 Task: Find the word "myself".
Action: Mouse pressed left at (67, 65)
Screenshot: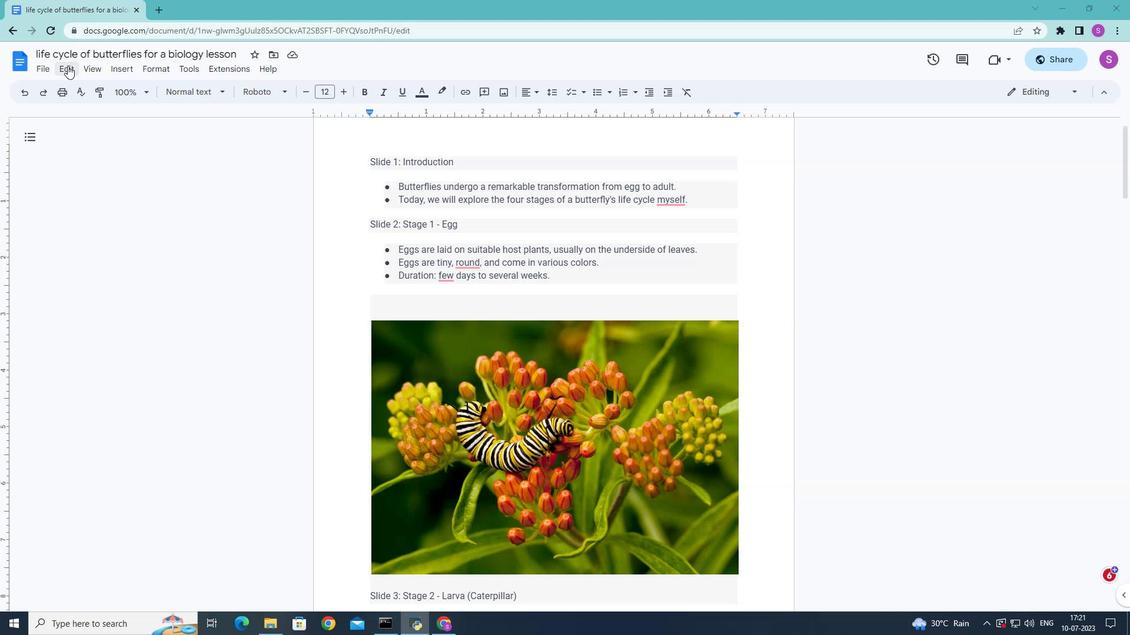 
Action: Mouse moved to (120, 273)
Screenshot: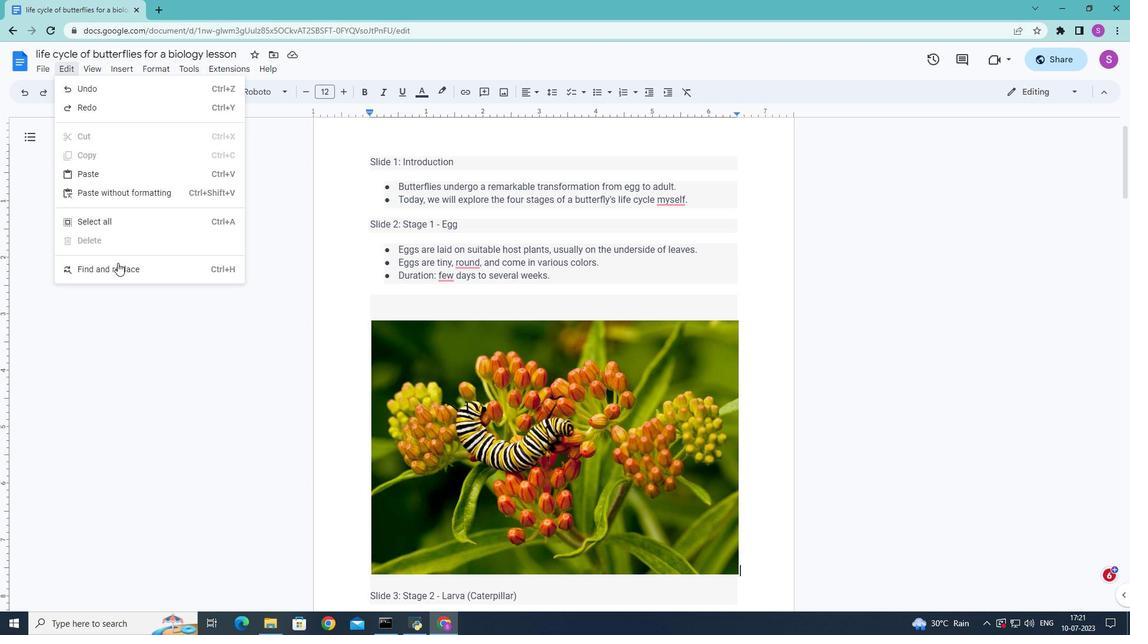 
Action: Mouse pressed left at (120, 273)
Screenshot: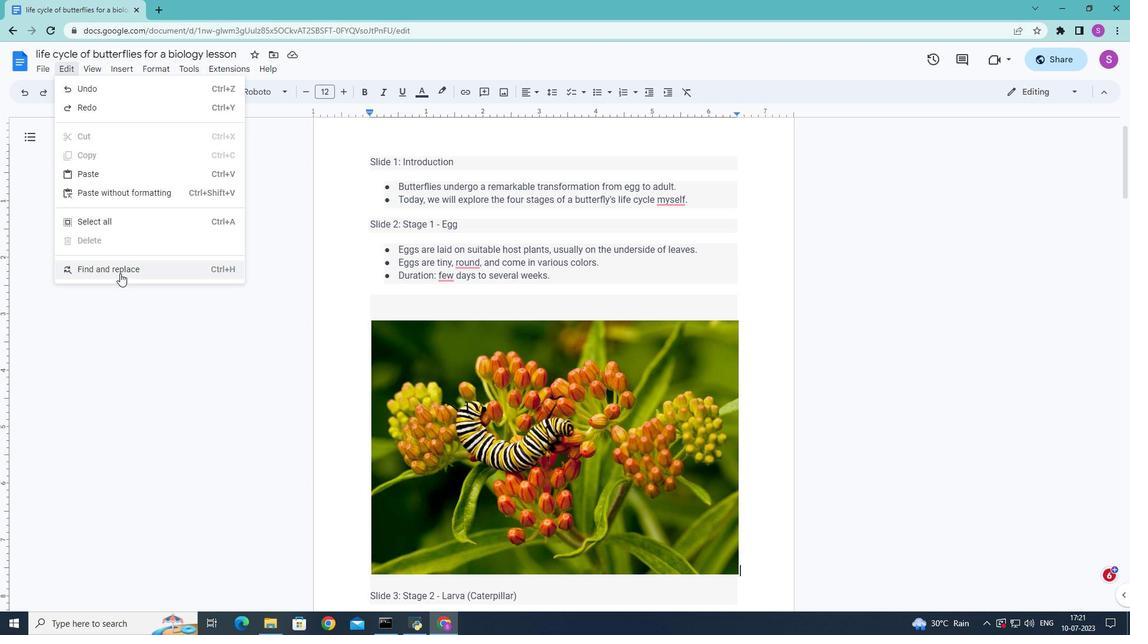 
Action: Mouse moved to (522, 268)
Screenshot: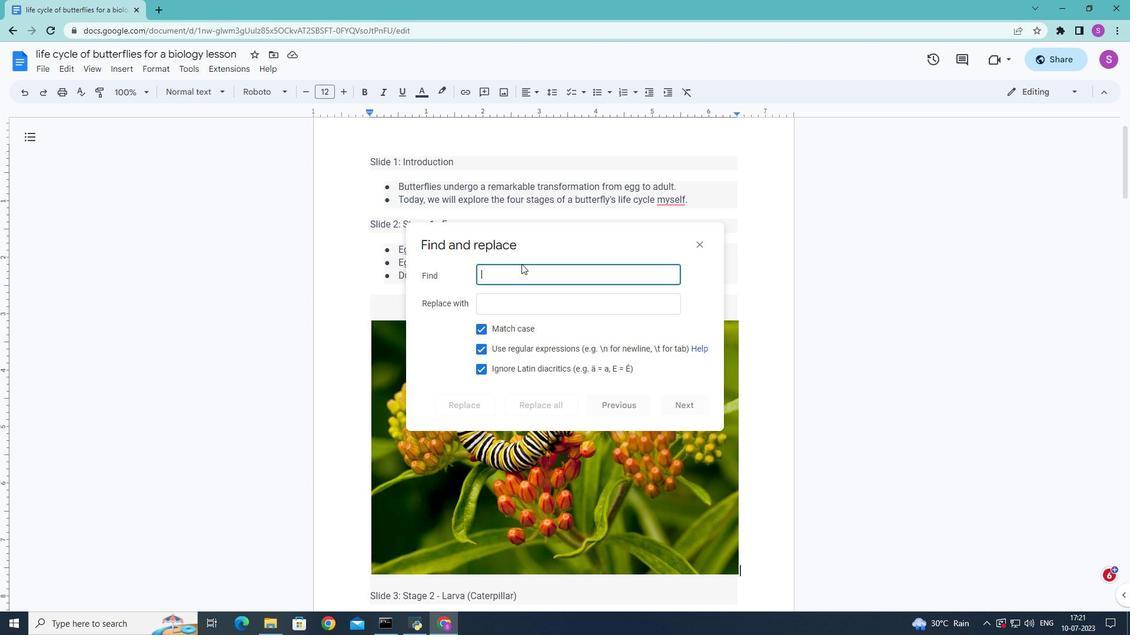 
Action: Key pressed myself
Screenshot: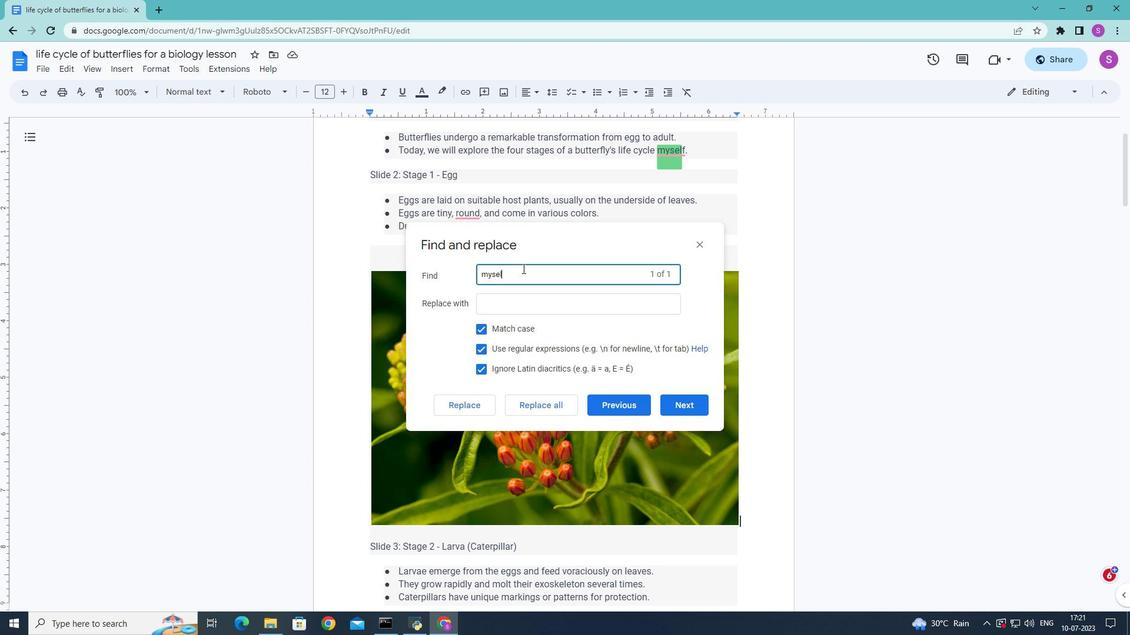 
Action: Mouse moved to (677, 406)
Screenshot: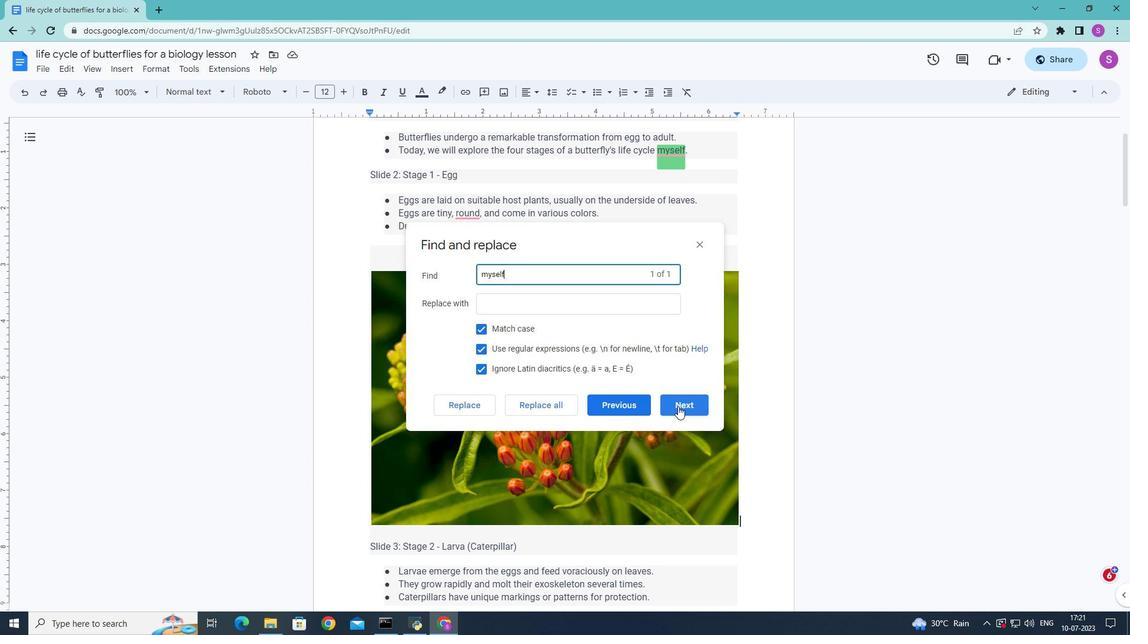 
Action: Mouse pressed left at (677, 406)
Screenshot: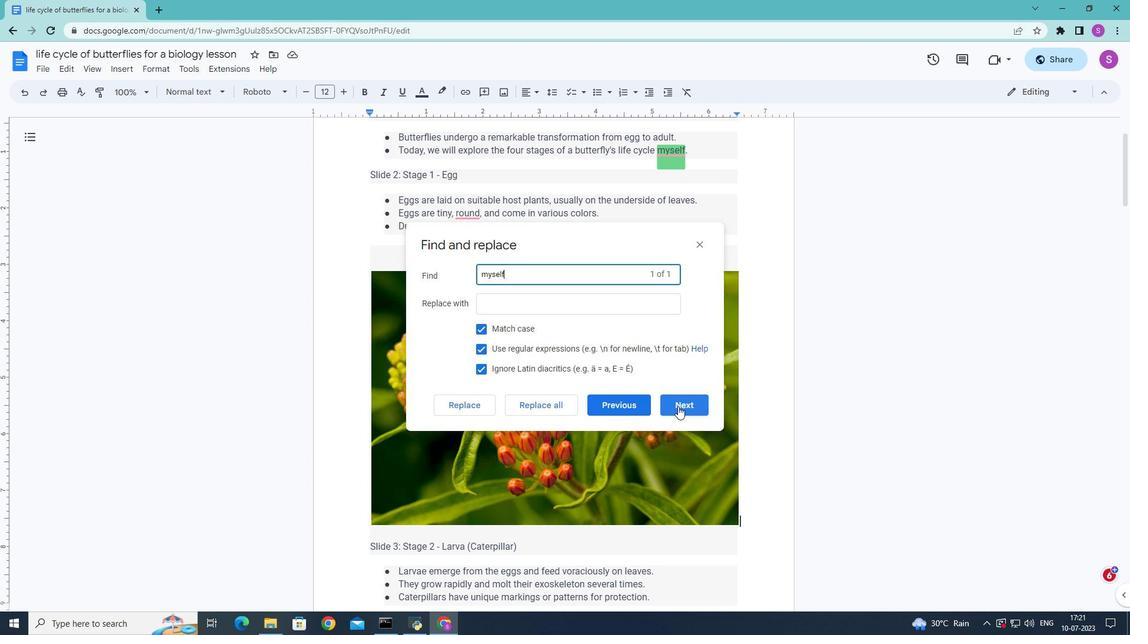 
Action: Mouse moved to (675, 403)
Screenshot: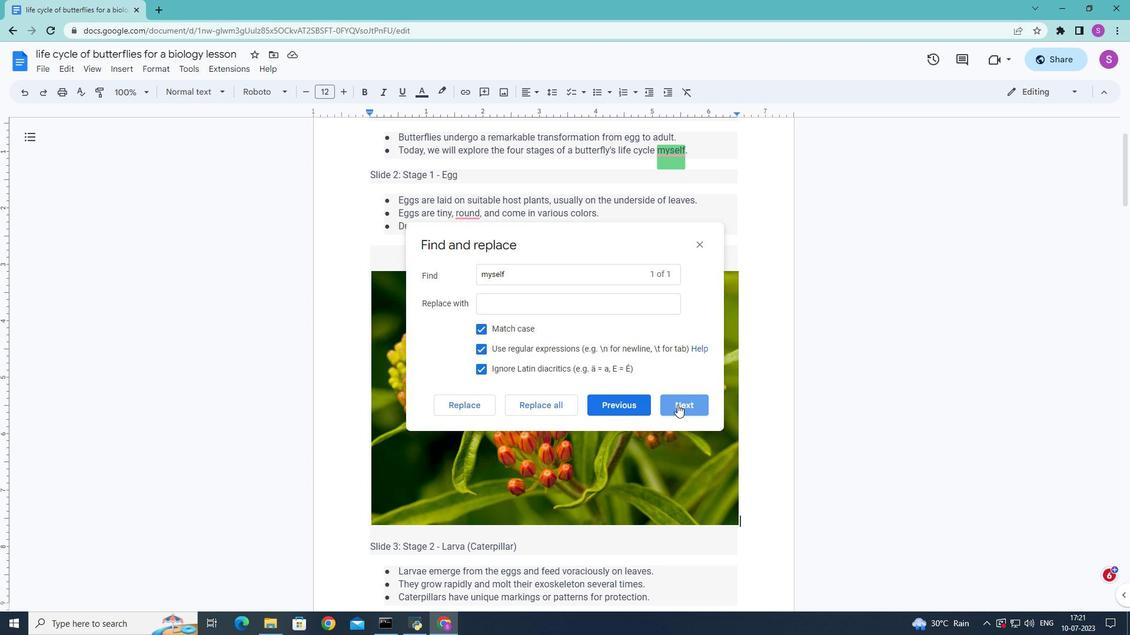 
